 Task: Set the tone-mapping algorithm for Open GL video output for Windows to "Mobius (linear + knee)".
Action: Mouse moved to (104, 26)
Screenshot: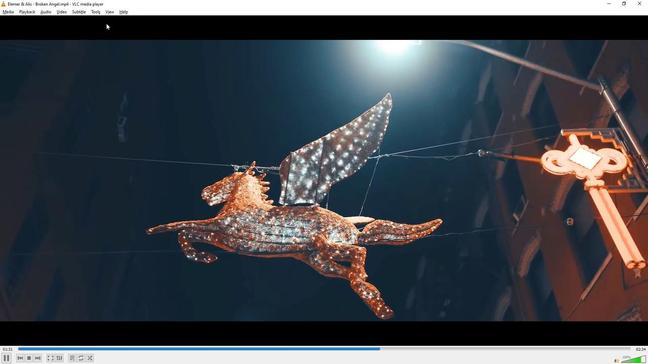 
Action: Mouse pressed left at (104, 26)
Screenshot: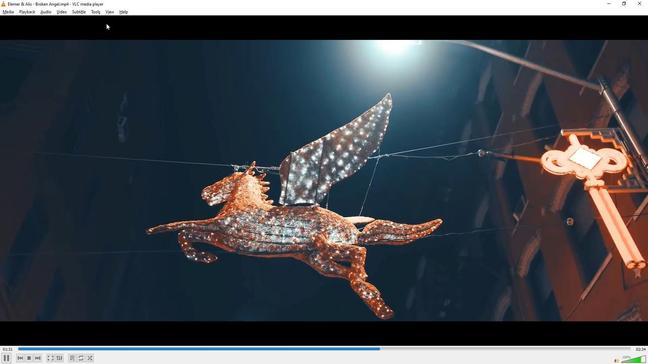 
Action: Mouse moved to (113, 98)
Screenshot: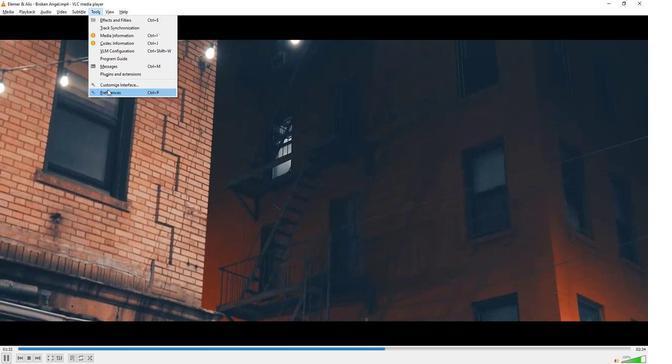 
Action: Mouse pressed left at (113, 98)
Screenshot: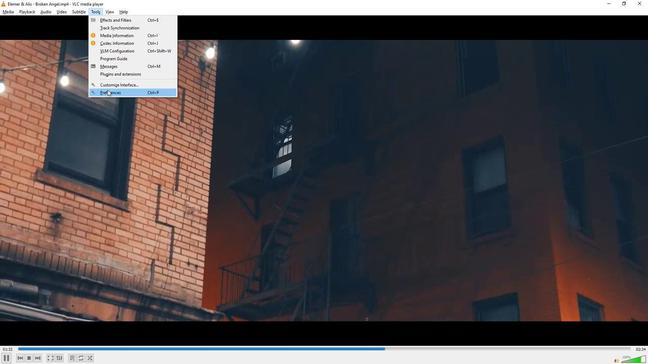 
Action: Mouse moved to (149, 277)
Screenshot: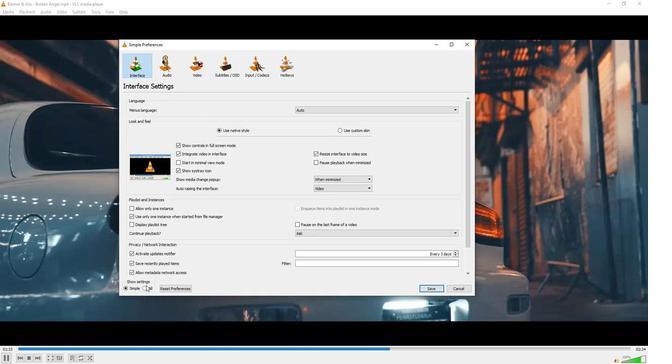 
Action: Mouse pressed left at (149, 277)
Screenshot: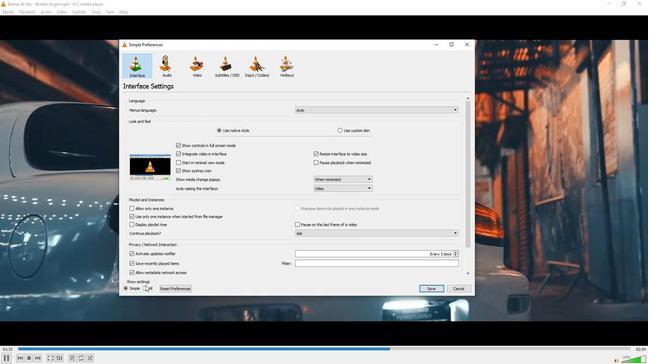 
Action: Mouse moved to (161, 217)
Screenshot: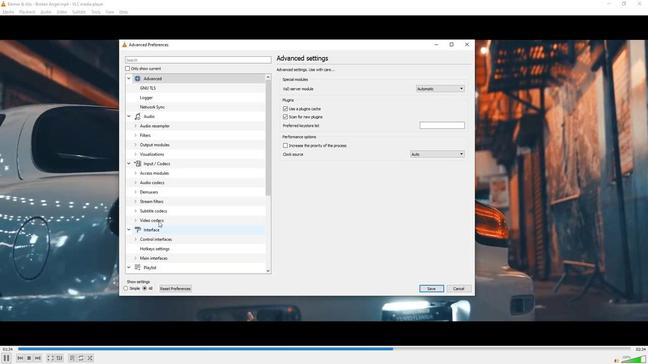 
Action: Mouse scrolled (161, 216) with delta (0, 0)
Screenshot: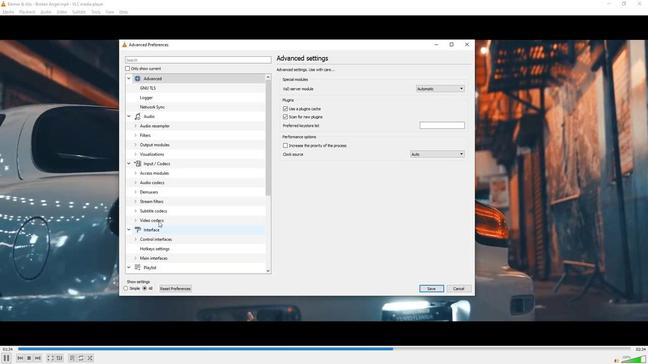 
Action: Mouse scrolled (161, 216) with delta (0, 0)
Screenshot: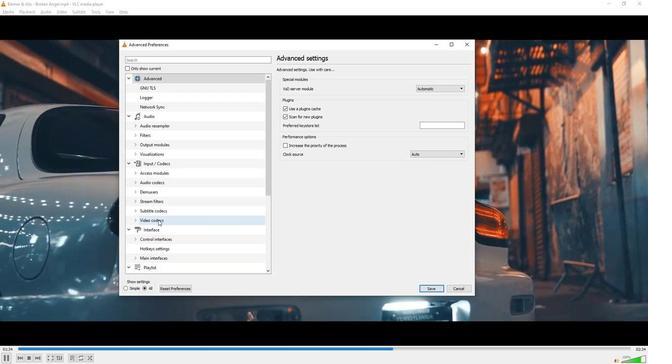 
Action: Mouse scrolled (161, 216) with delta (0, 0)
Screenshot: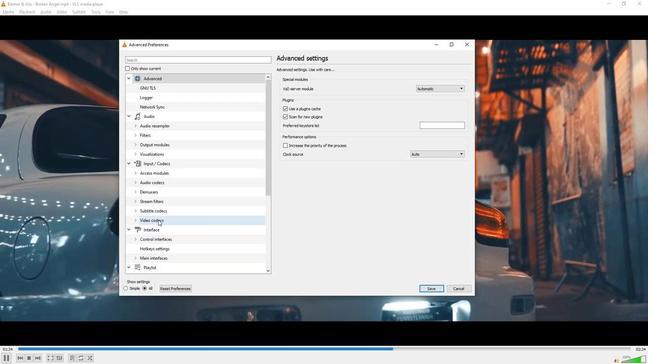 
Action: Mouse moved to (161, 217)
Screenshot: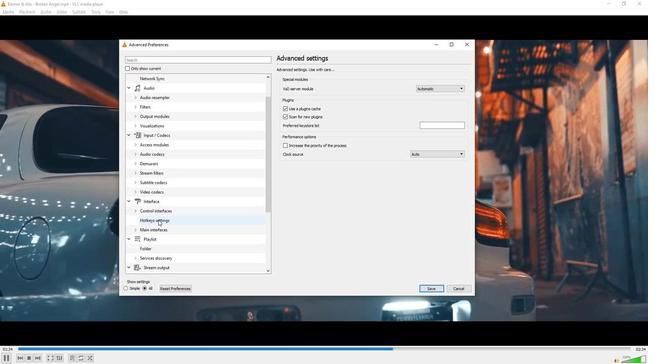 
Action: Mouse scrolled (161, 216) with delta (0, 0)
Screenshot: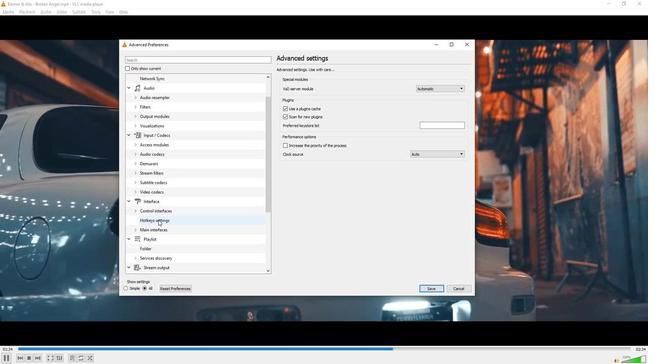 
Action: Mouse scrolled (161, 216) with delta (0, 0)
Screenshot: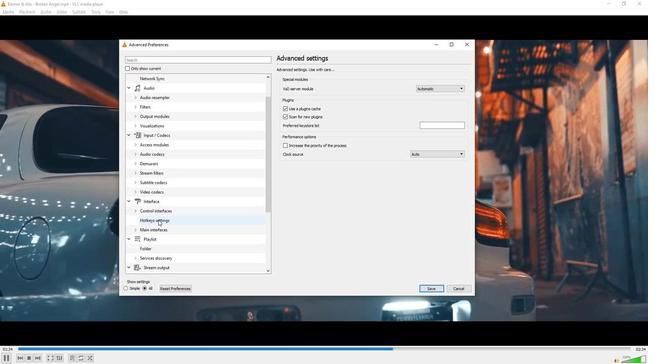
Action: Mouse scrolled (161, 216) with delta (0, 0)
Screenshot: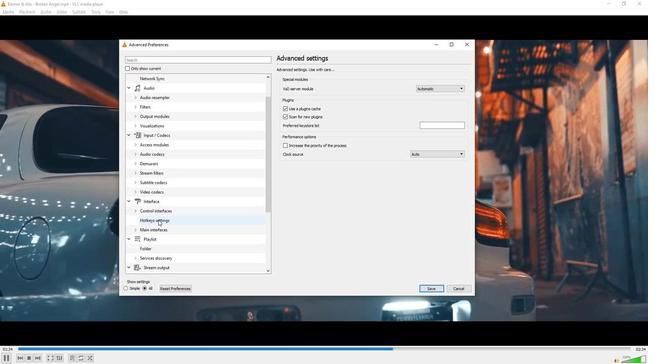 
Action: Mouse scrolled (161, 216) with delta (0, 0)
Screenshot: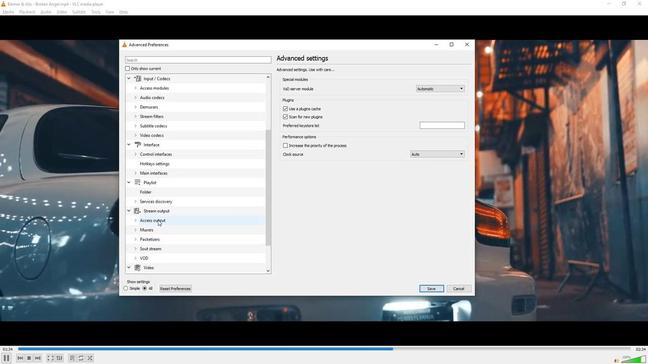 
Action: Mouse scrolled (161, 216) with delta (0, 0)
Screenshot: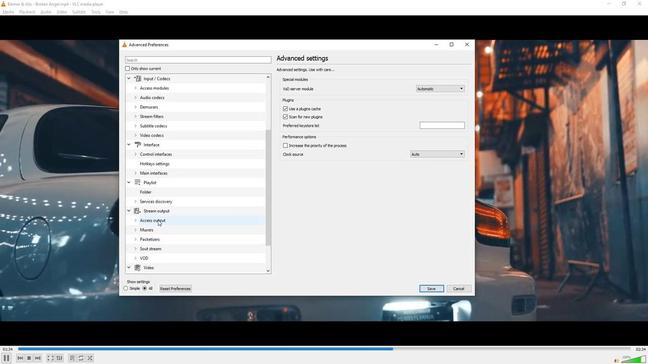
Action: Mouse moved to (139, 243)
Screenshot: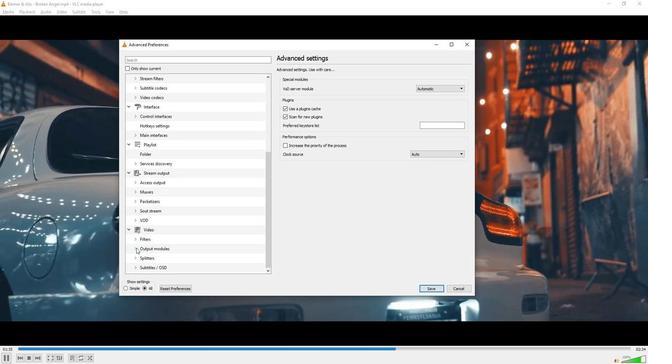 
Action: Mouse pressed left at (139, 243)
Screenshot: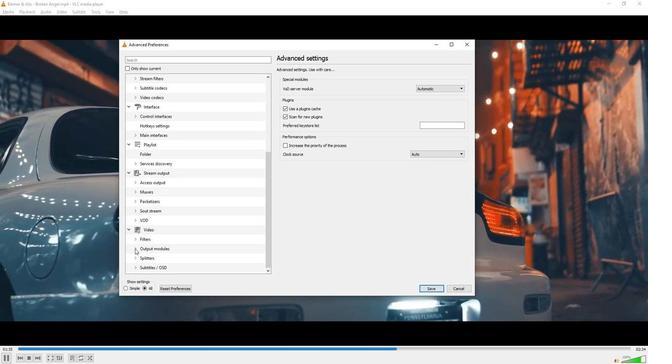 
Action: Mouse moved to (156, 228)
Screenshot: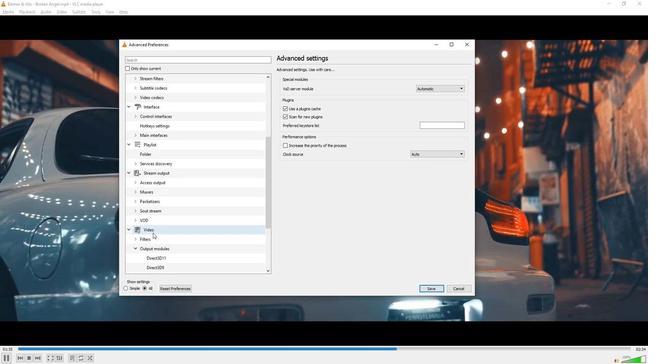 
Action: Mouse scrolled (156, 228) with delta (0, 0)
Screenshot: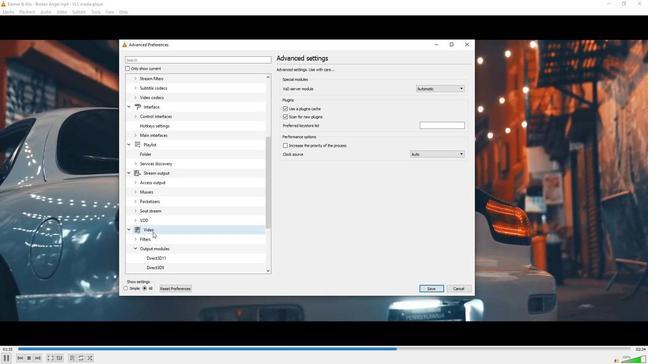 
Action: Mouse scrolled (156, 228) with delta (0, 0)
Screenshot: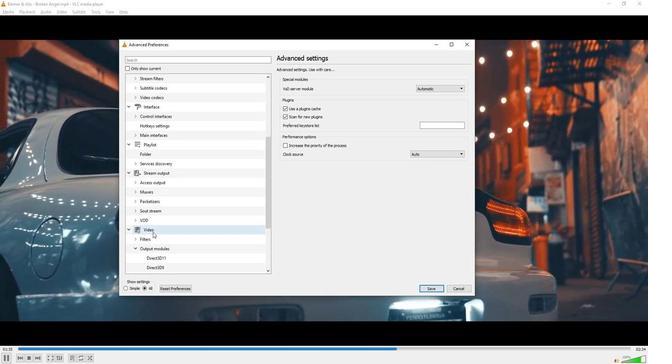 
Action: Mouse scrolled (156, 228) with delta (0, 0)
Screenshot: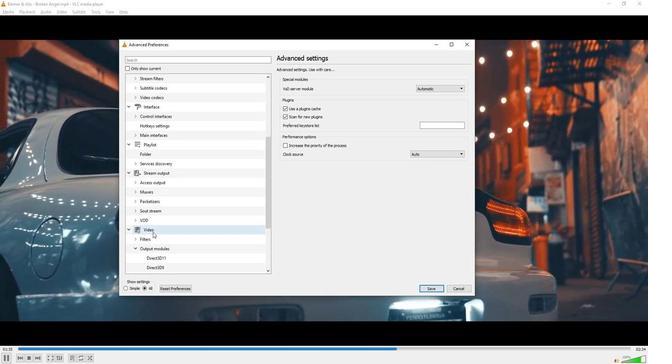 
Action: Mouse scrolled (156, 228) with delta (0, 0)
Screenshot: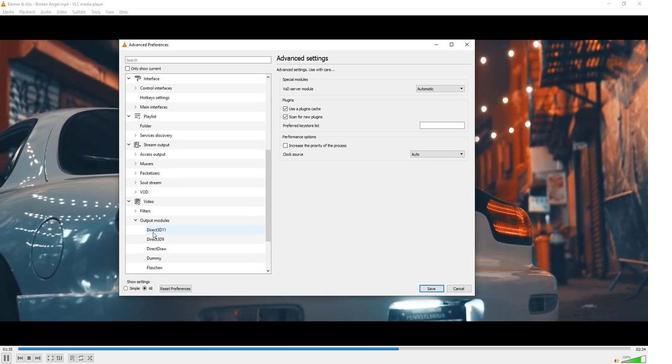 
Action: Mouse scrolled (156, 228) with delta (0, 0)
Screenshot: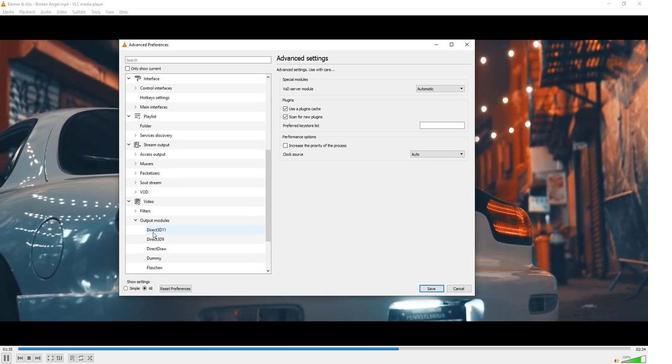 
Action: Mouse scrolled (156, 228) with delta (0, 0)
Screenshot: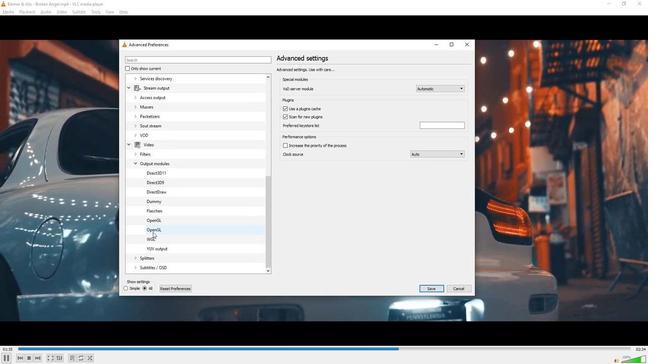 
Action: Mouse scrolled (156, 228) with delta (0, 0)
Screenshot: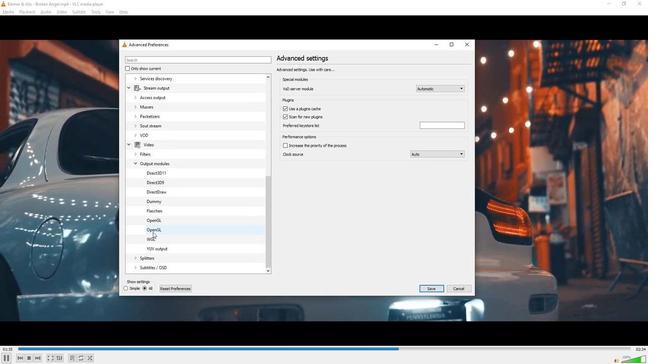 
Action: Mouse scrolled (156, 228) with delta (0, 0)
Screenshot: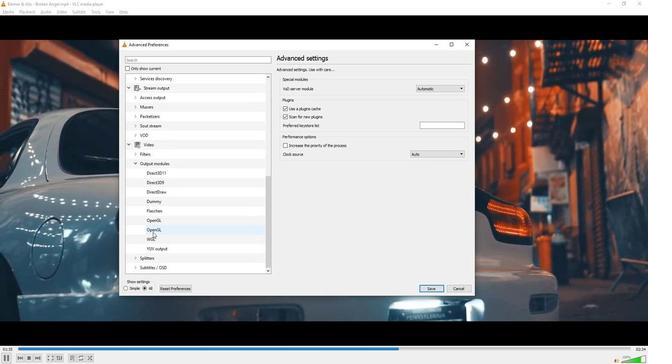 
Action: Mouse moved to (156, 226)
Screenshot: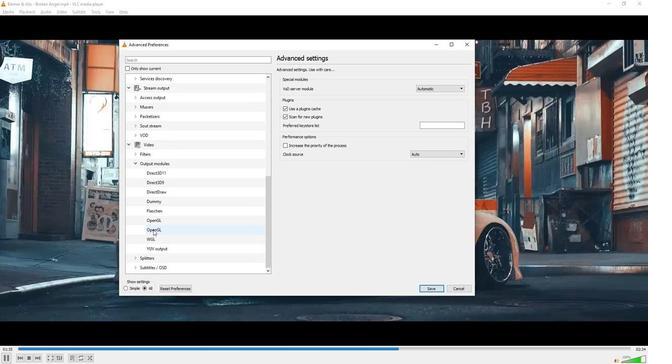 
Action: Mouse pressed left at (156, 226)
Screenshot: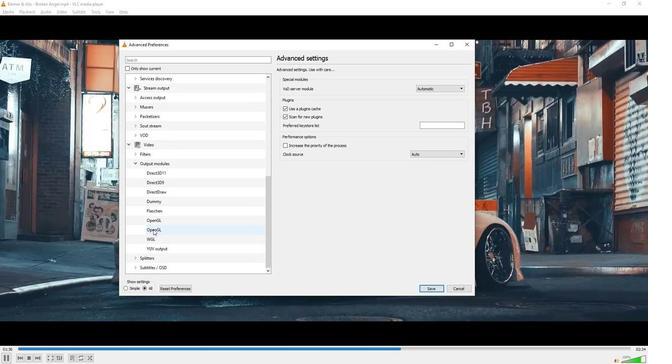 
Action: Mouse moved to (423, 141)
Screenshot: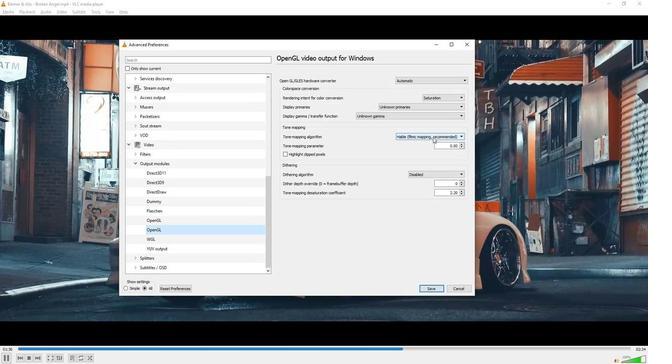 
Action: Mouse pressed left at (423, 141)
Screenshot: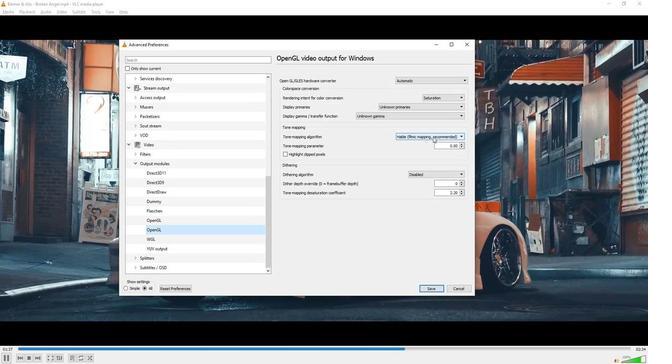 
Action: Mouse moved to (412, 150)
Screenshot: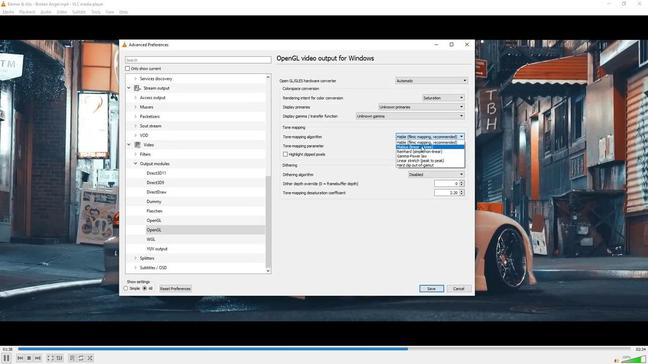 
Action: Mouse pressed left at (412, 150)
Screenshot: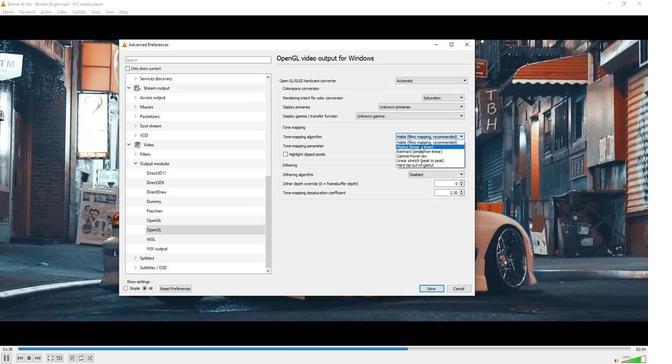 
Action: Mouse moved to (379, 234)
Screenshot: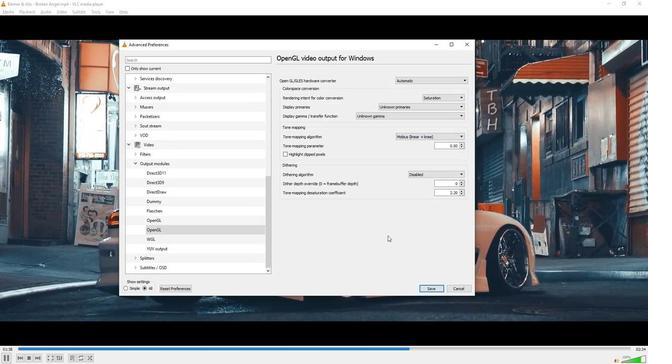 
